 Task: Look for vegan products in the category "Minerals".
Action: Mouse pressed left at (31, 94)
Screenshot: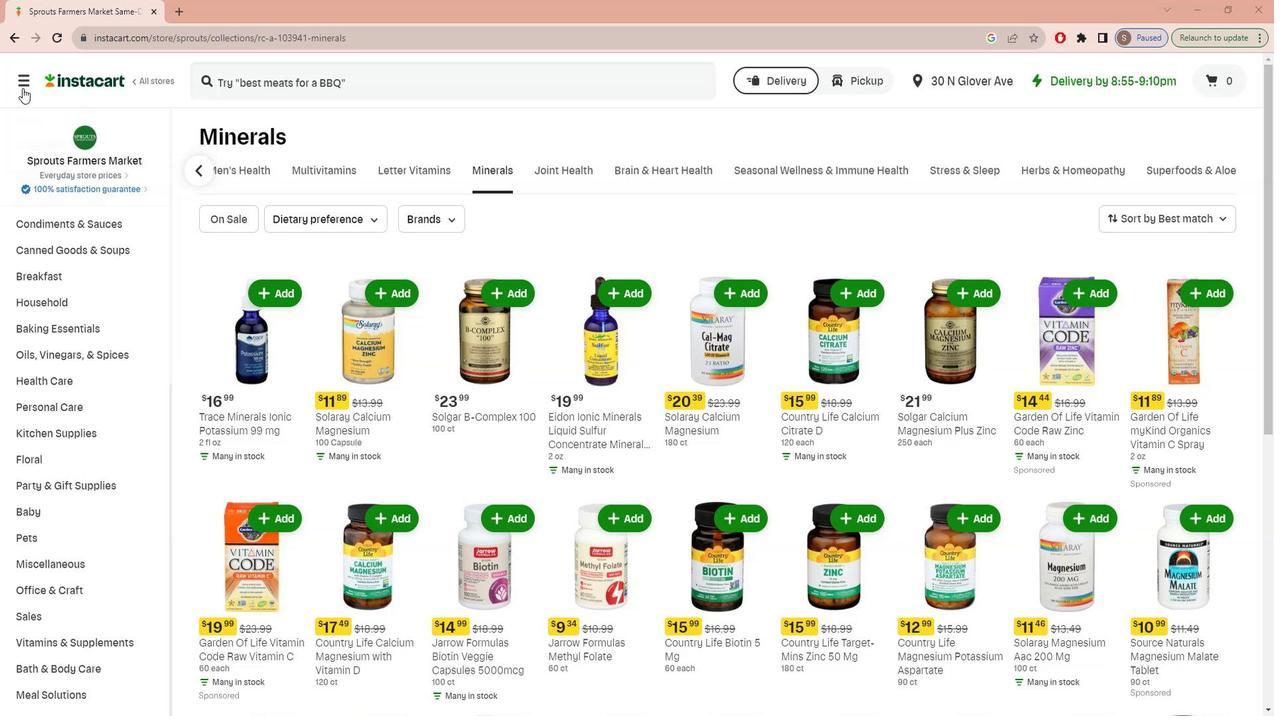 
Action: Mouse moved to (37, 177)
Screenshot: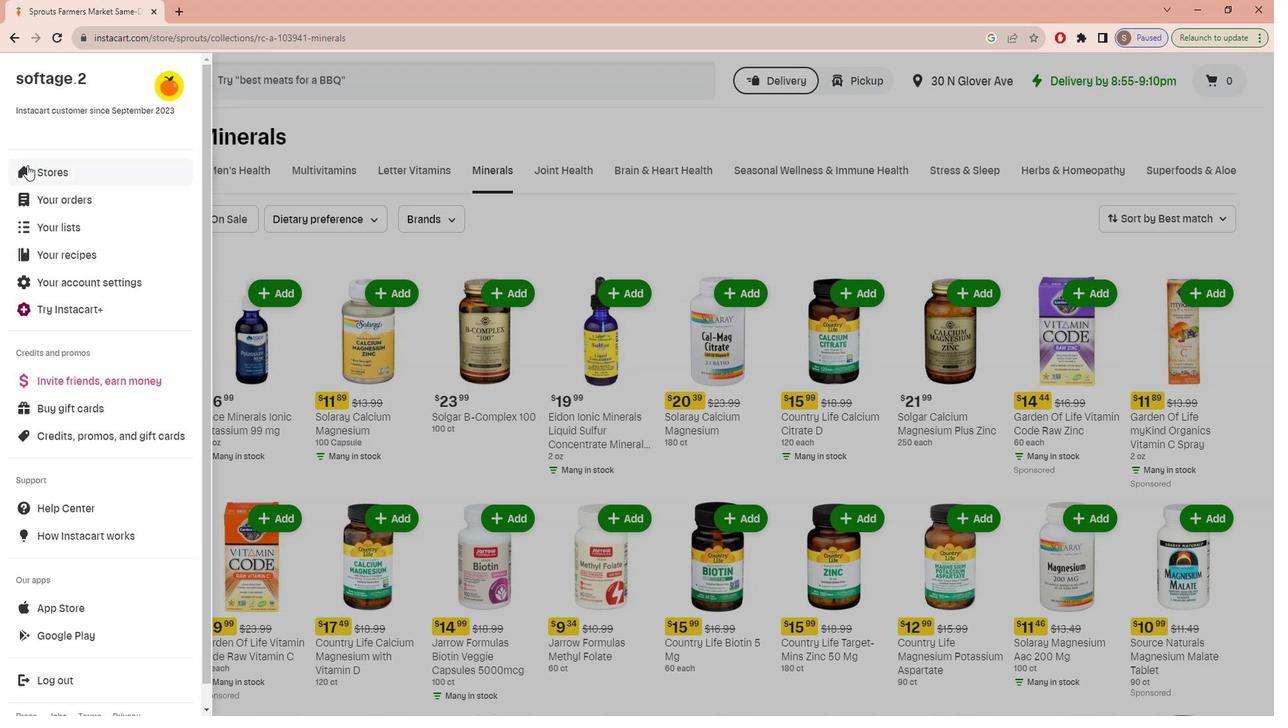 
Action: Mouse pressed left at (37, 177)
Screenshot: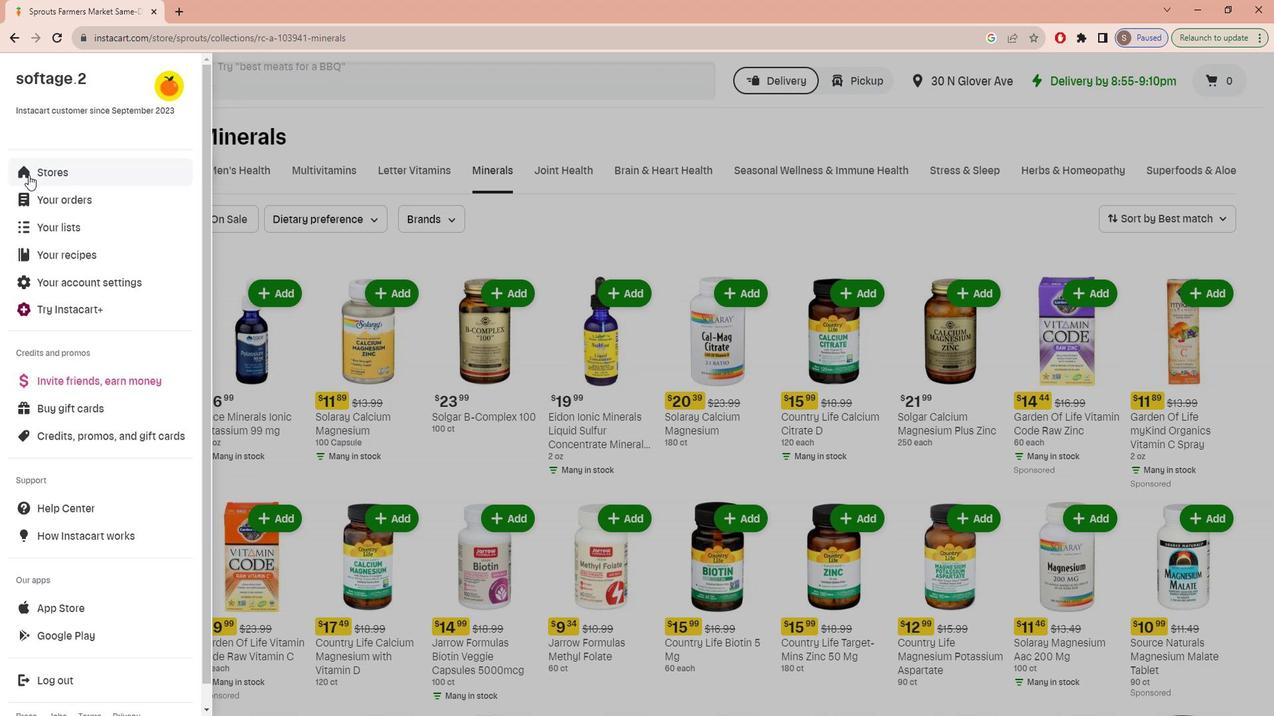 
Action: Mouse moved to (303, 144)
Screenshot: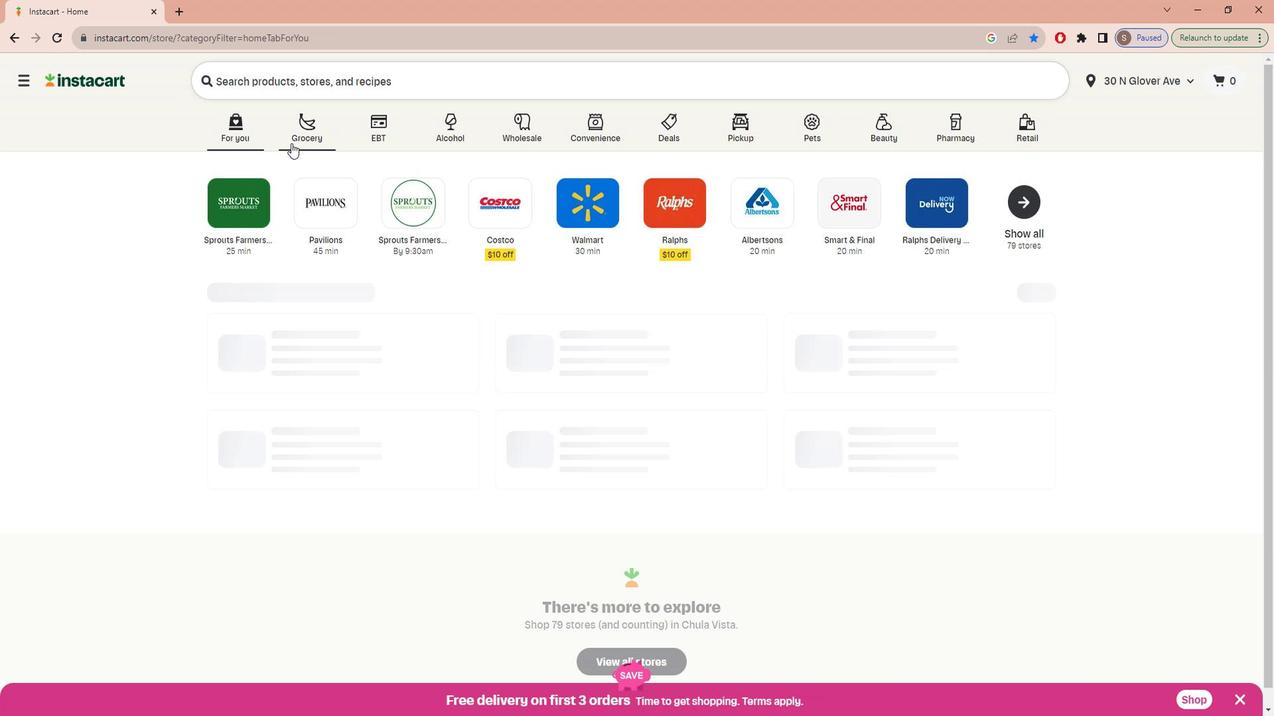 
Action: Mouse pressed left at (303, 144)
Screenshot: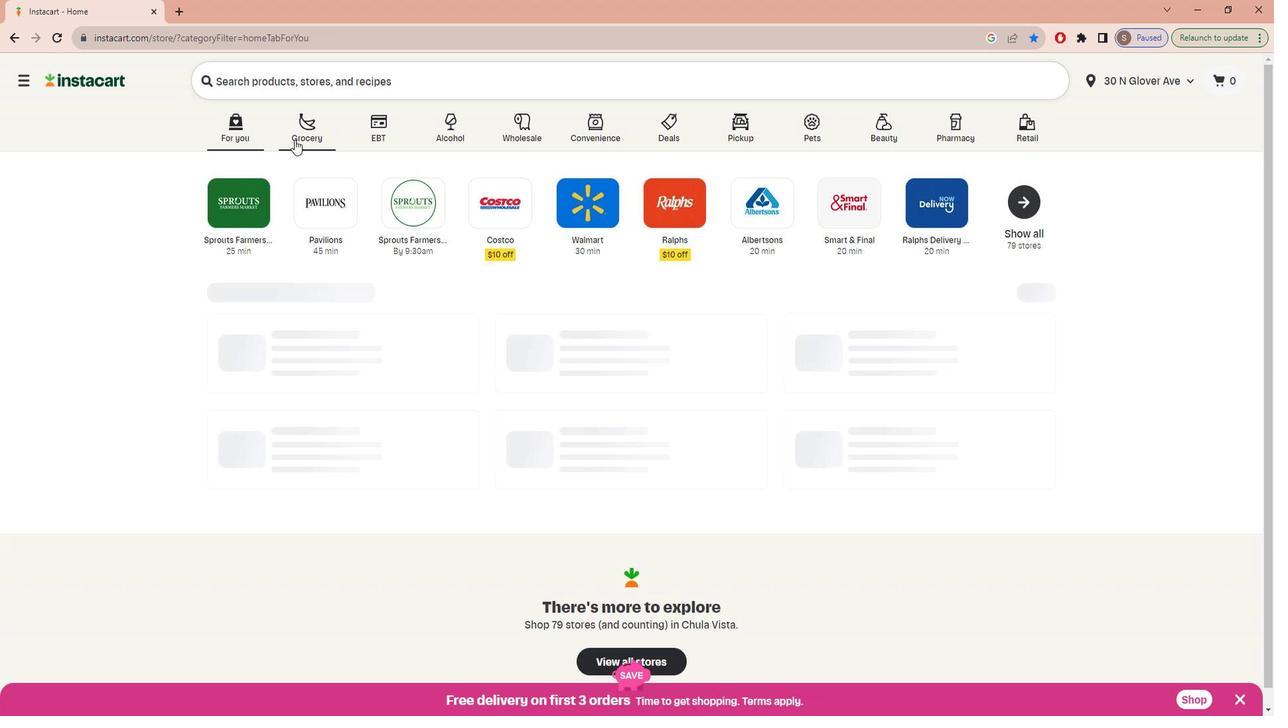 
Action: Mouse moved to (331, 376)
Screenshot: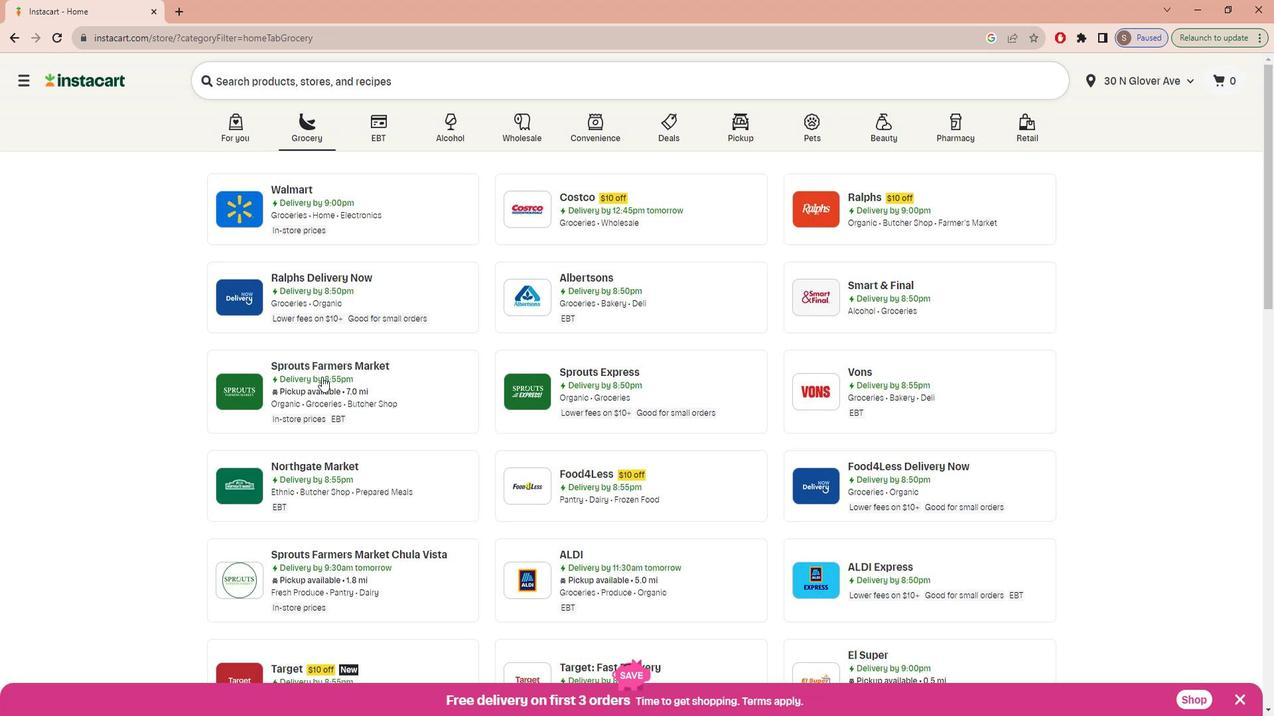 
Action: Mouse pressed left at (331, 376)
Screenshot: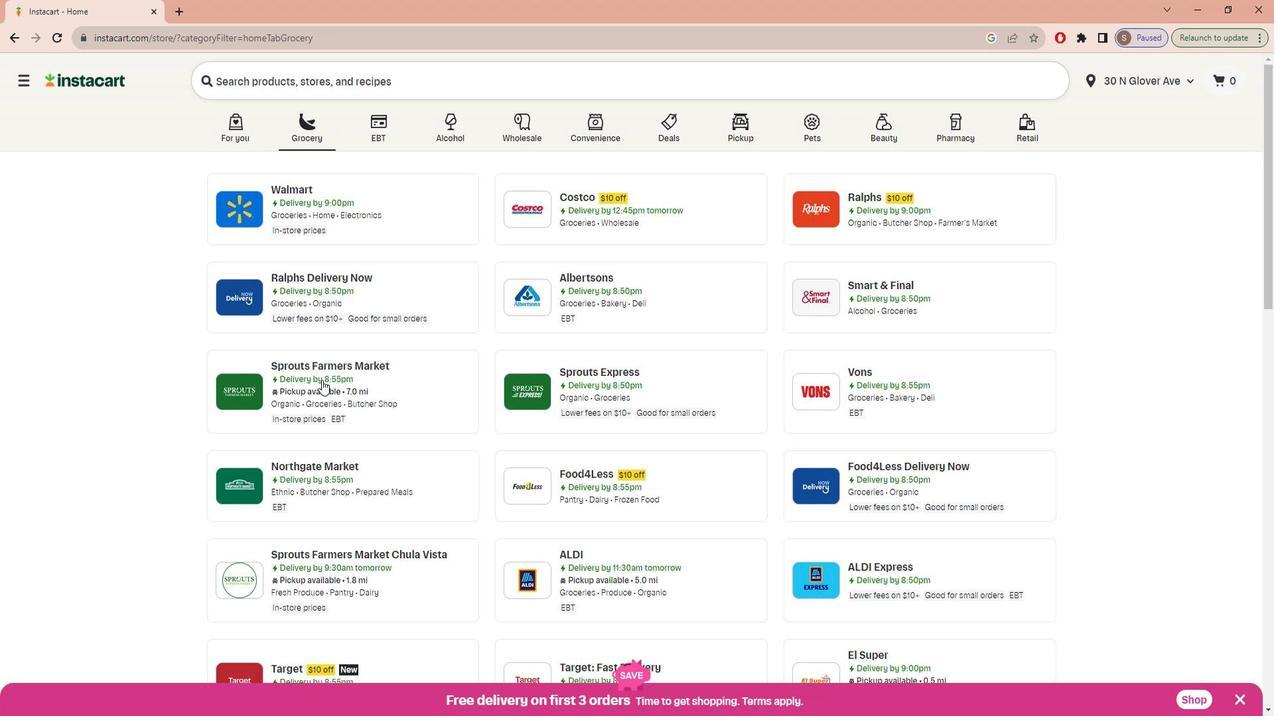 
Action: Mouse moved to (98, 609)
Screenshot: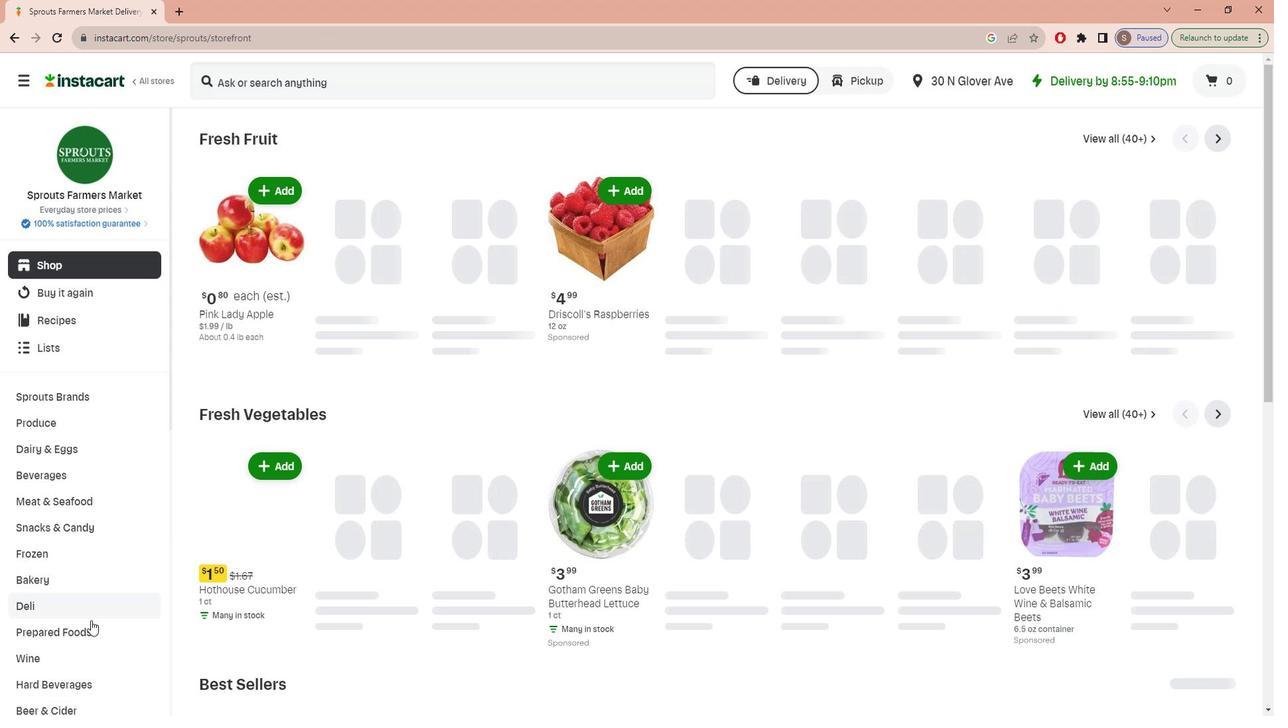 
Action: Mouse scrolled (98, 608) with delta (0, 0)
Screenshot: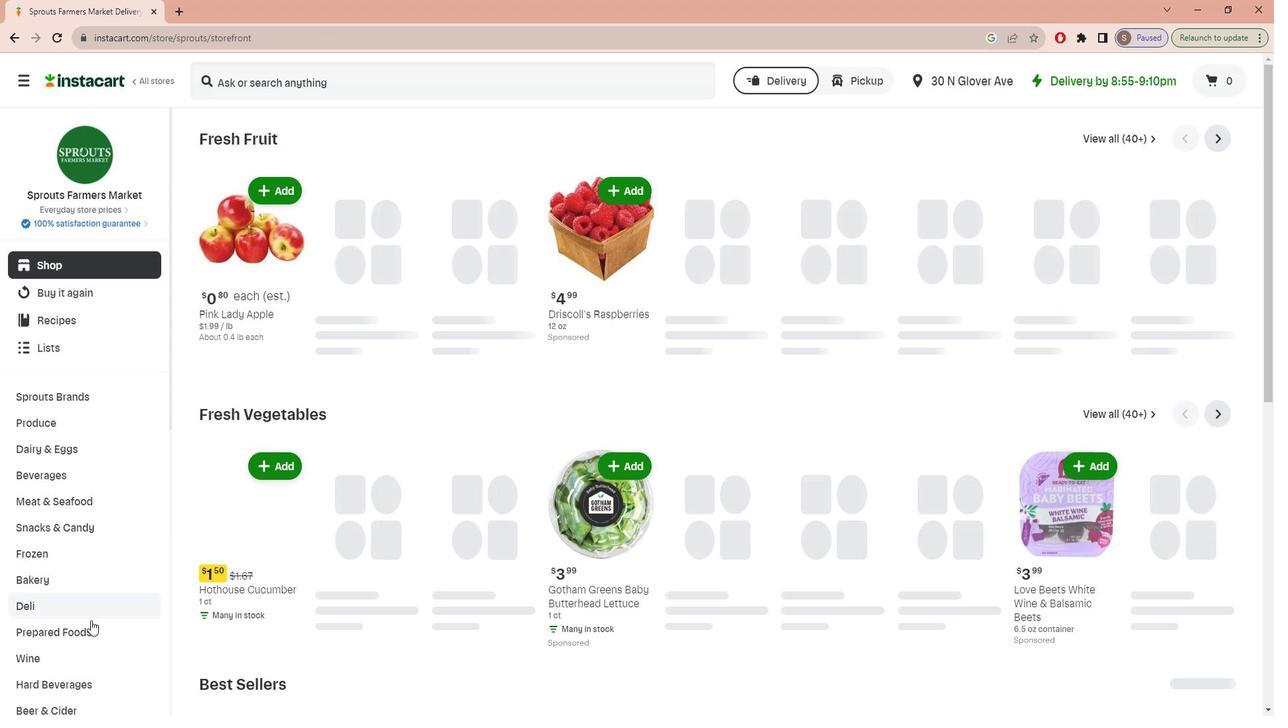 
Action: Mouse scrolled (98, 608) with delta (0, 0)
Screenshot: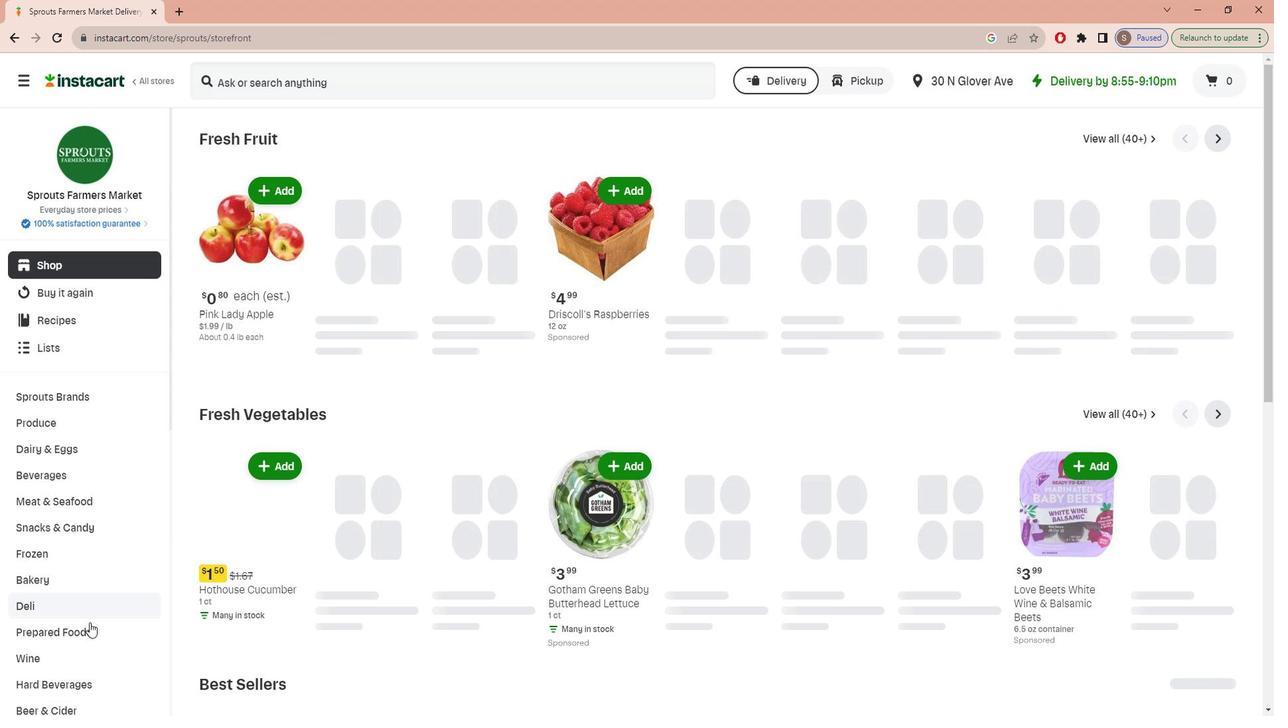 
Action: Mouse scrolled (98, 608) with delta (0, 0)
Screenshot: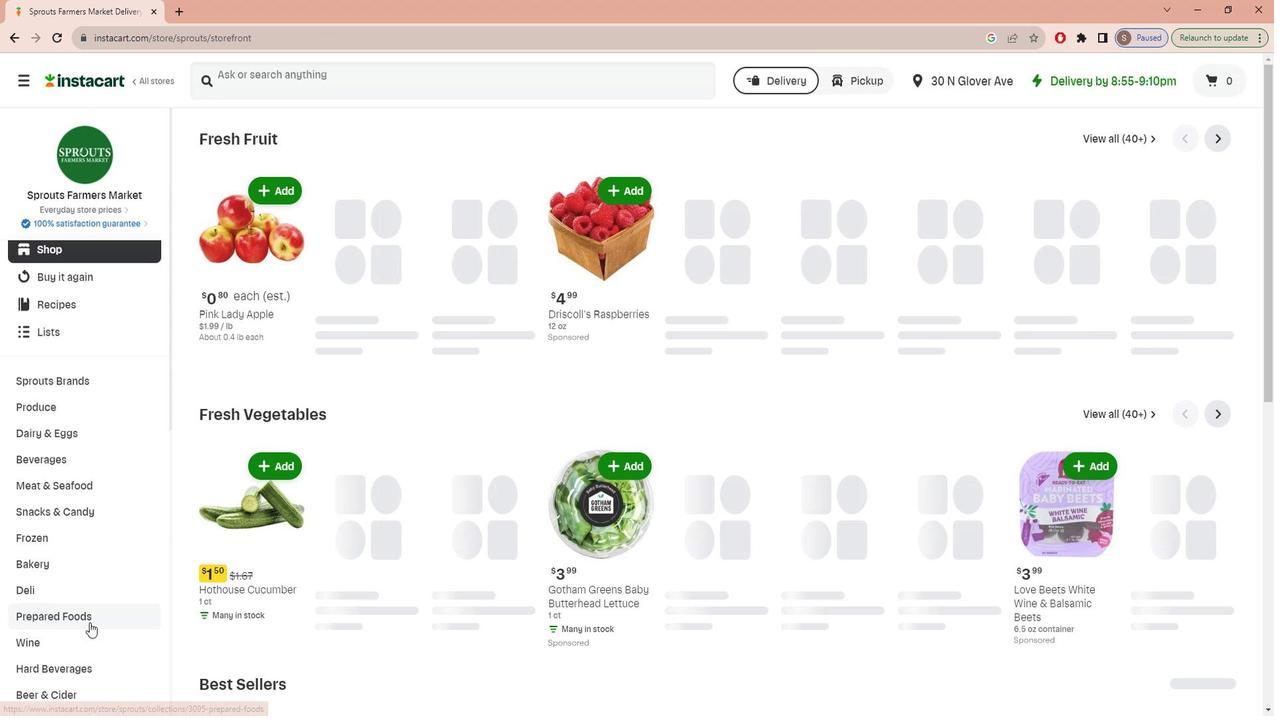 
Action: Mouse scrolled (98, 608) with delta (0, 0)
Screenshot: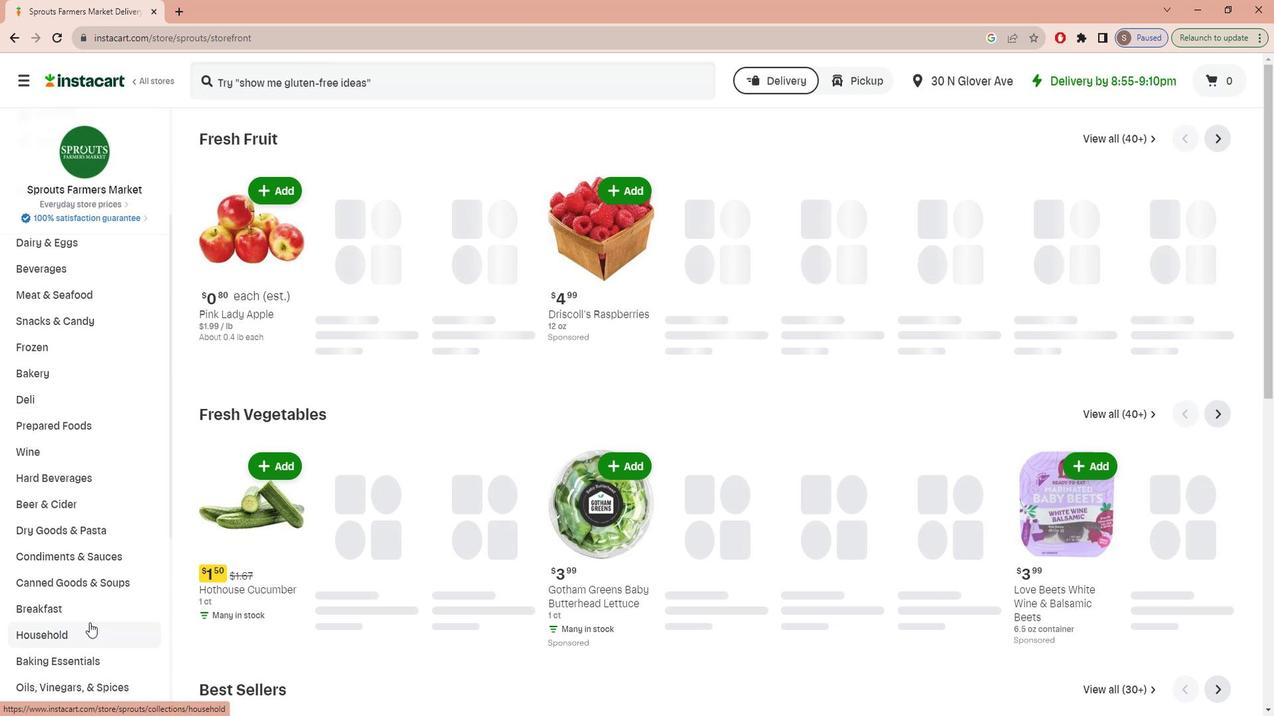 
Action: Mouse scrolled (98, 608) with delta (0, 0)
Screenshot: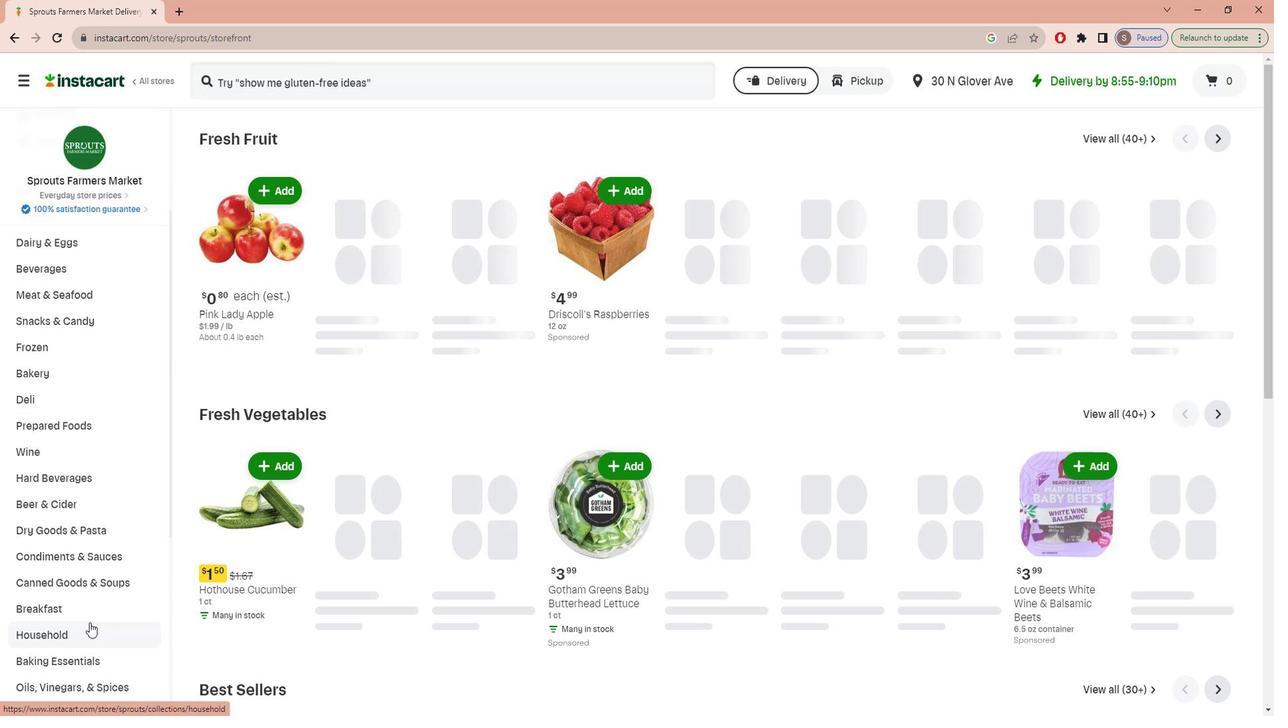
Action: Mouse scrolled (98, 608) with delta (0, 0)
Screenshot: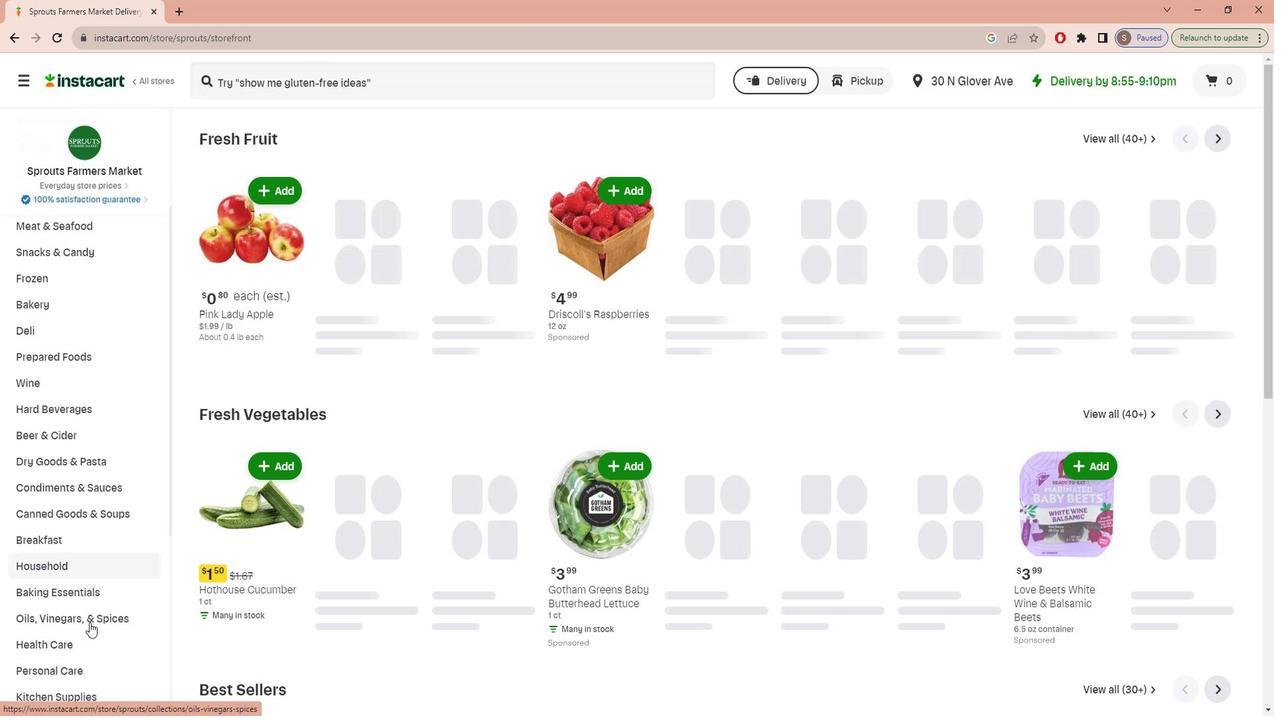 
Action: Mouse scrolled (98, 608) with delta (0, 0)
Screenshot: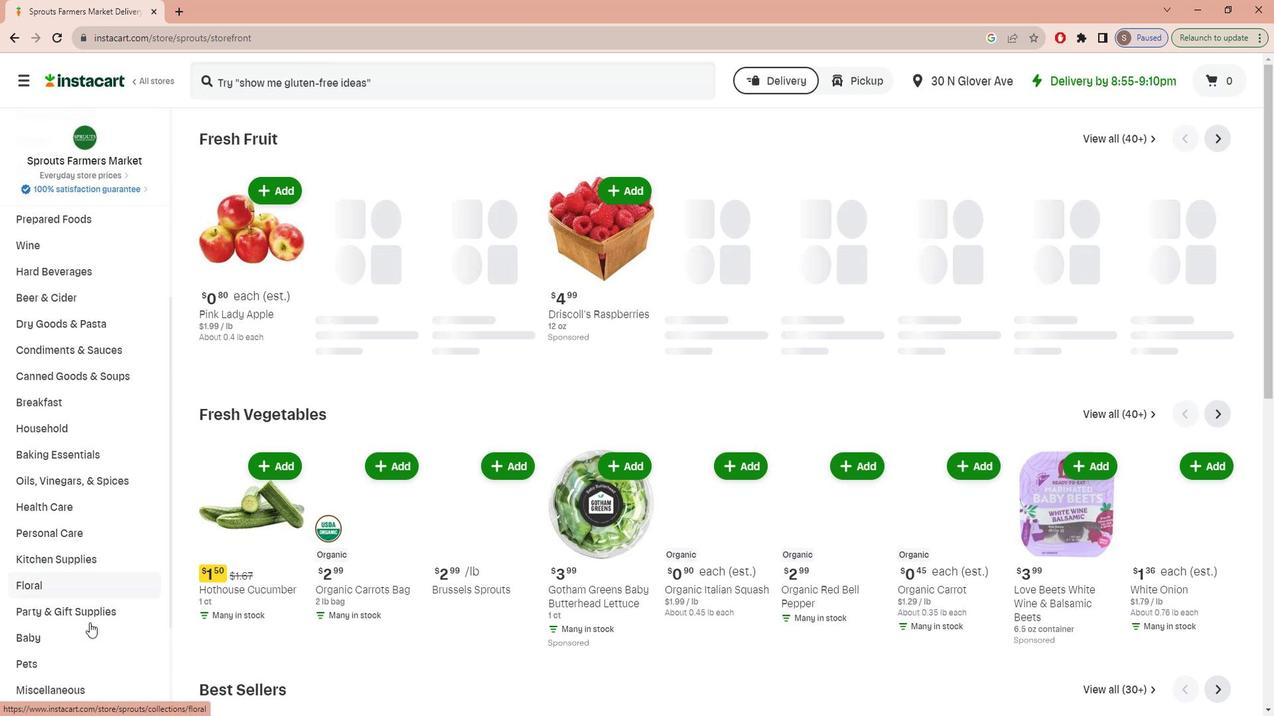 
Action: Mouse scrolled (98, 608) with delta (0, 0)
Screenshot: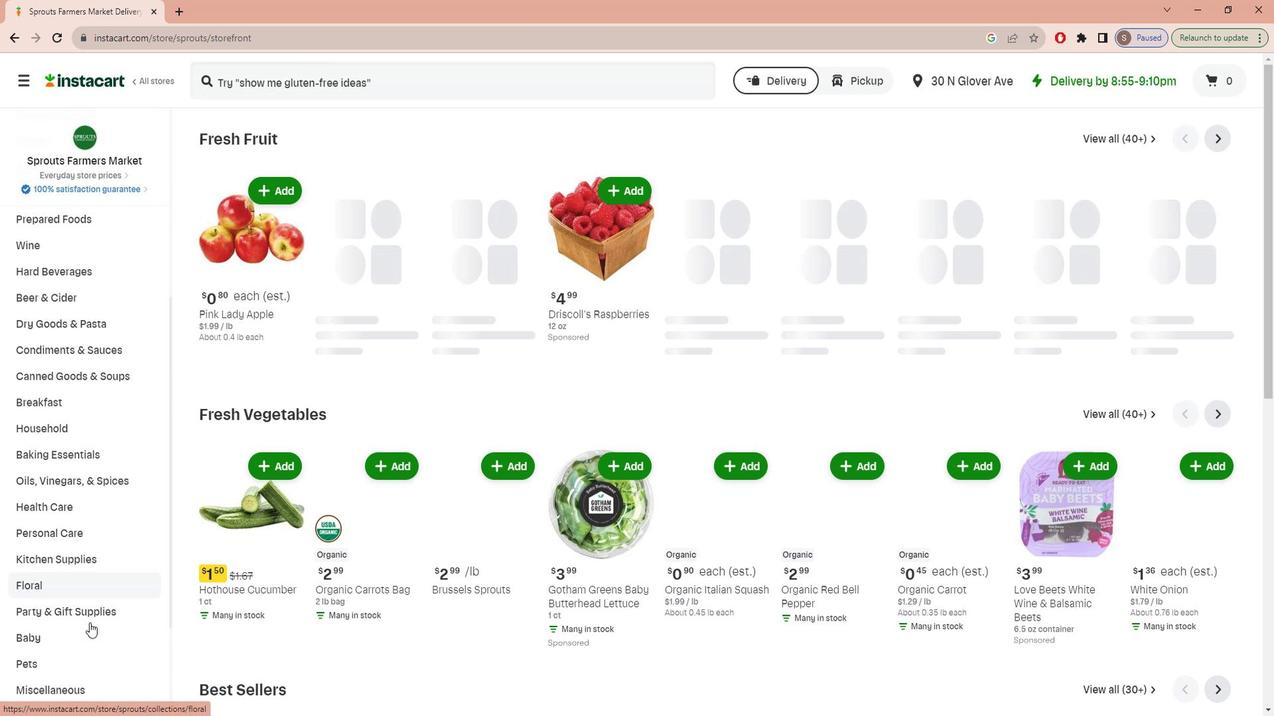 
Action: Mouse moved to (98, 625)
Screenshot: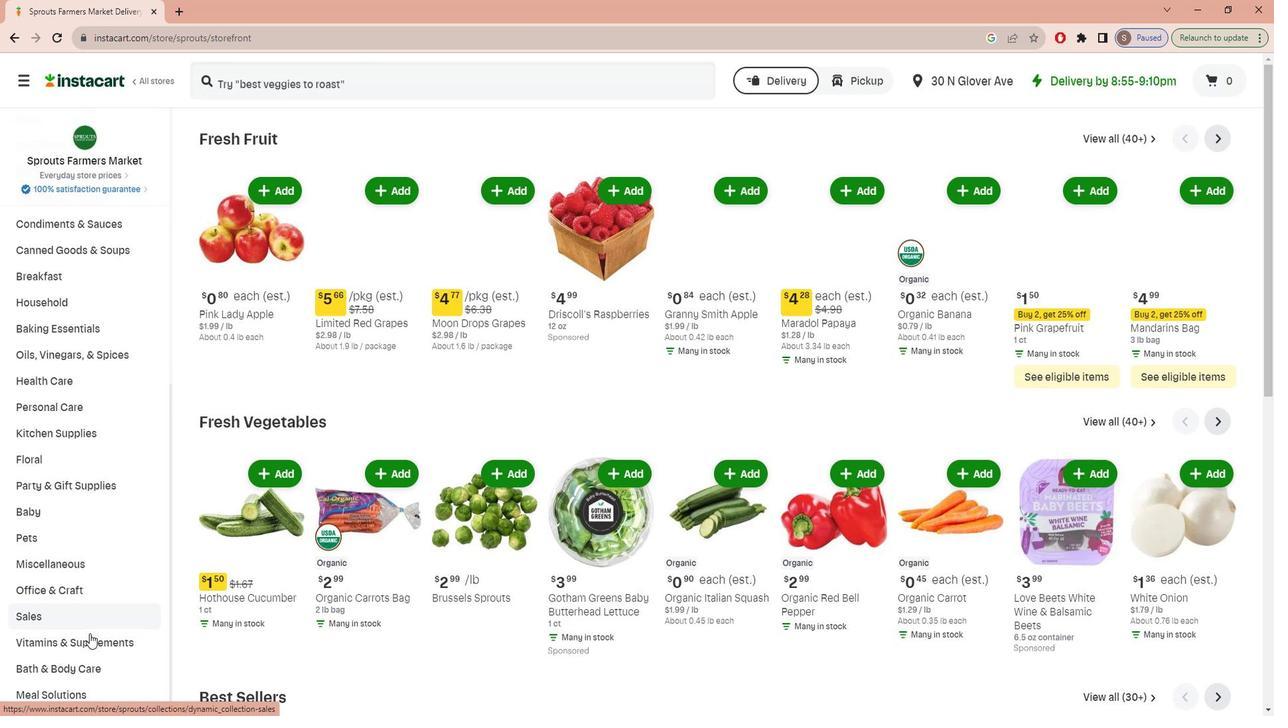 
Action: Mouse pressed left at (98, 625)
Screenshot: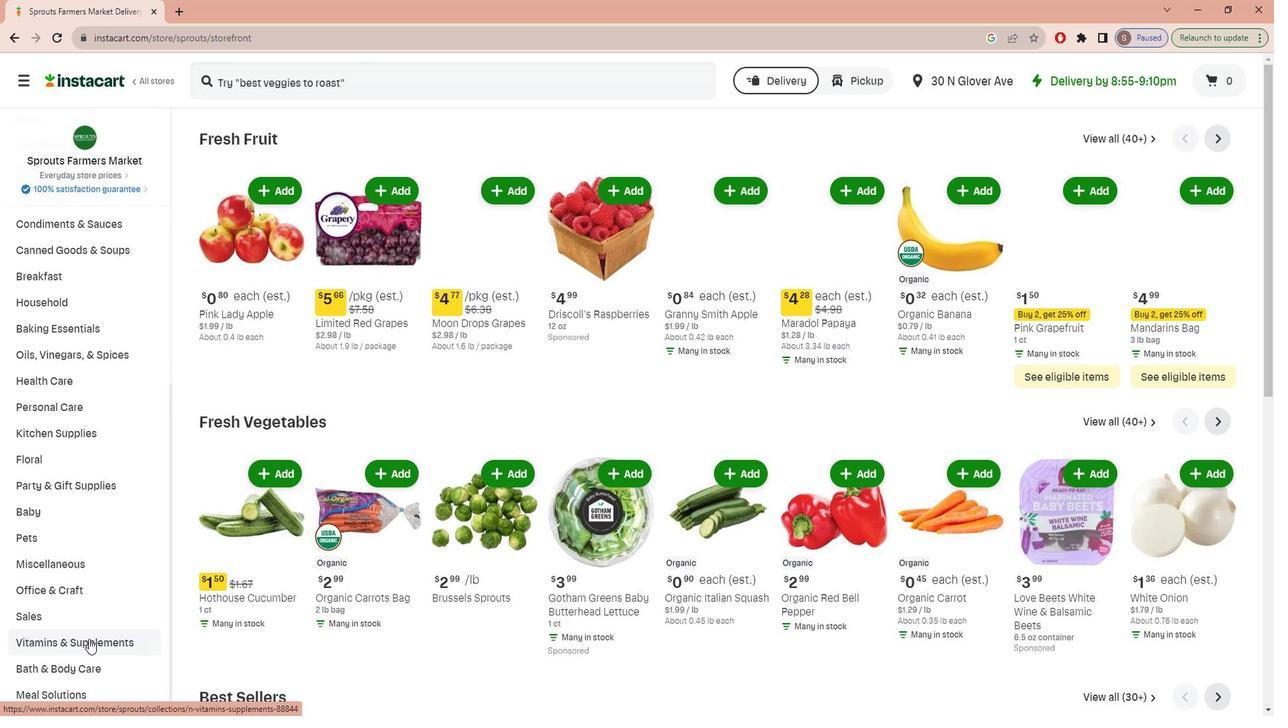 
Action: Mouse moved to (1253, 173)
Screenshot: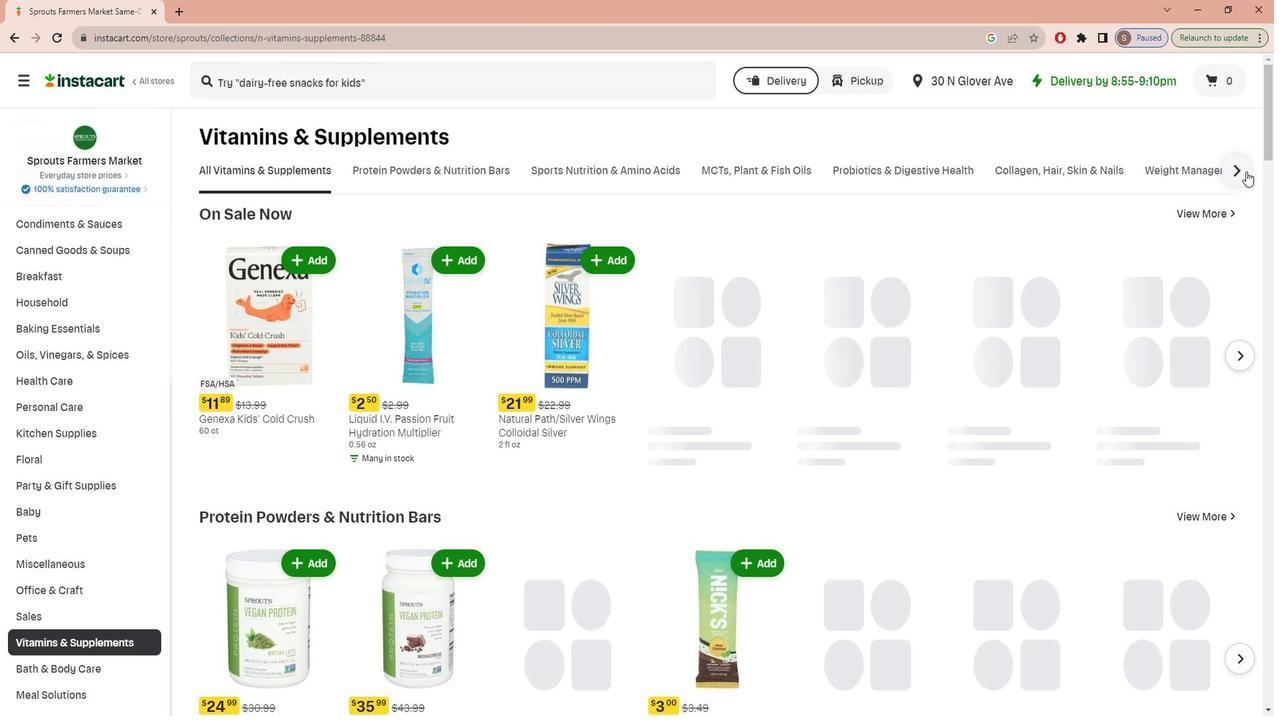 
Action: Mouse pressed left at (1253, 173)
Screenshot: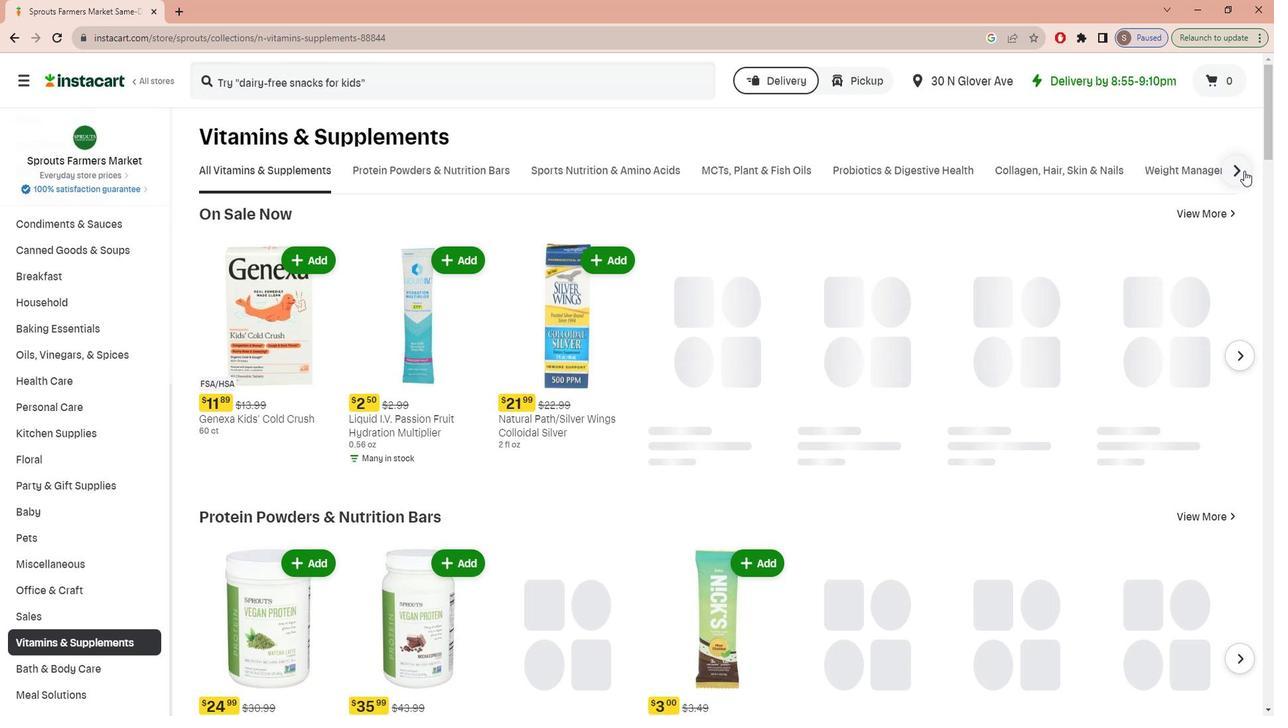 
Action: Mouse moved to (922, 177)
Screenshot: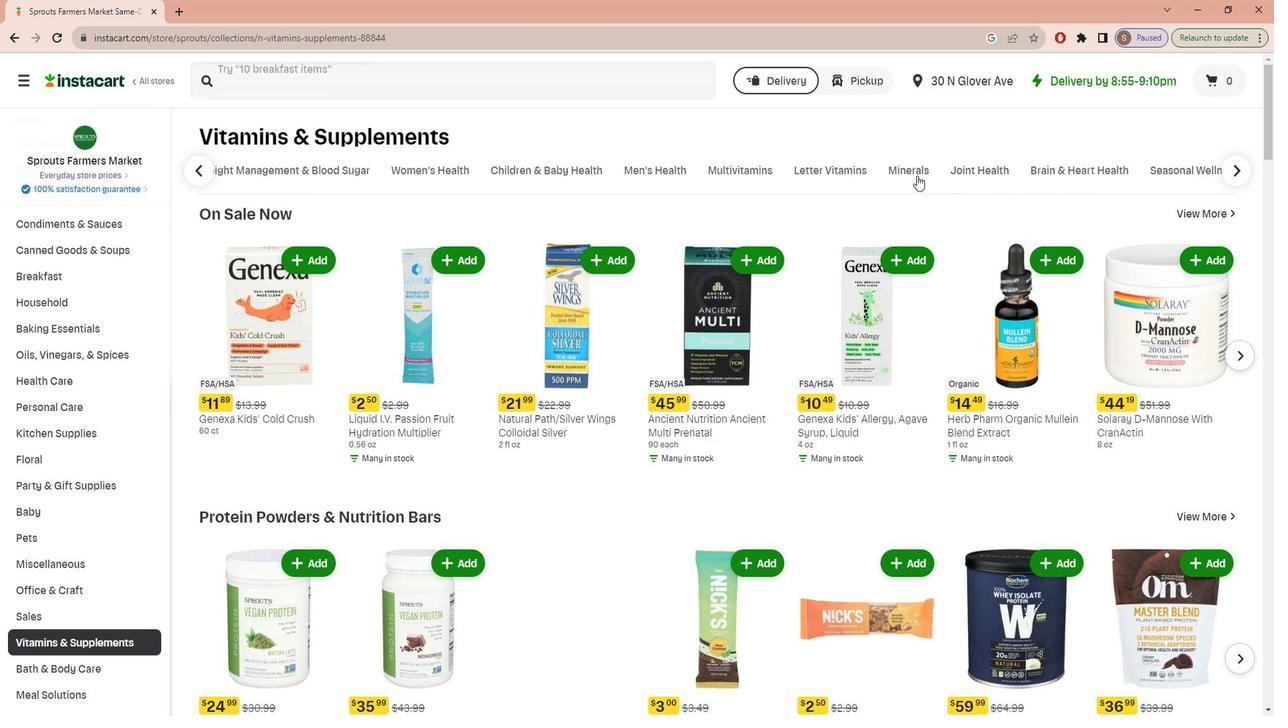
Action: Mouse pressed left at (922, 177)
Screenshot: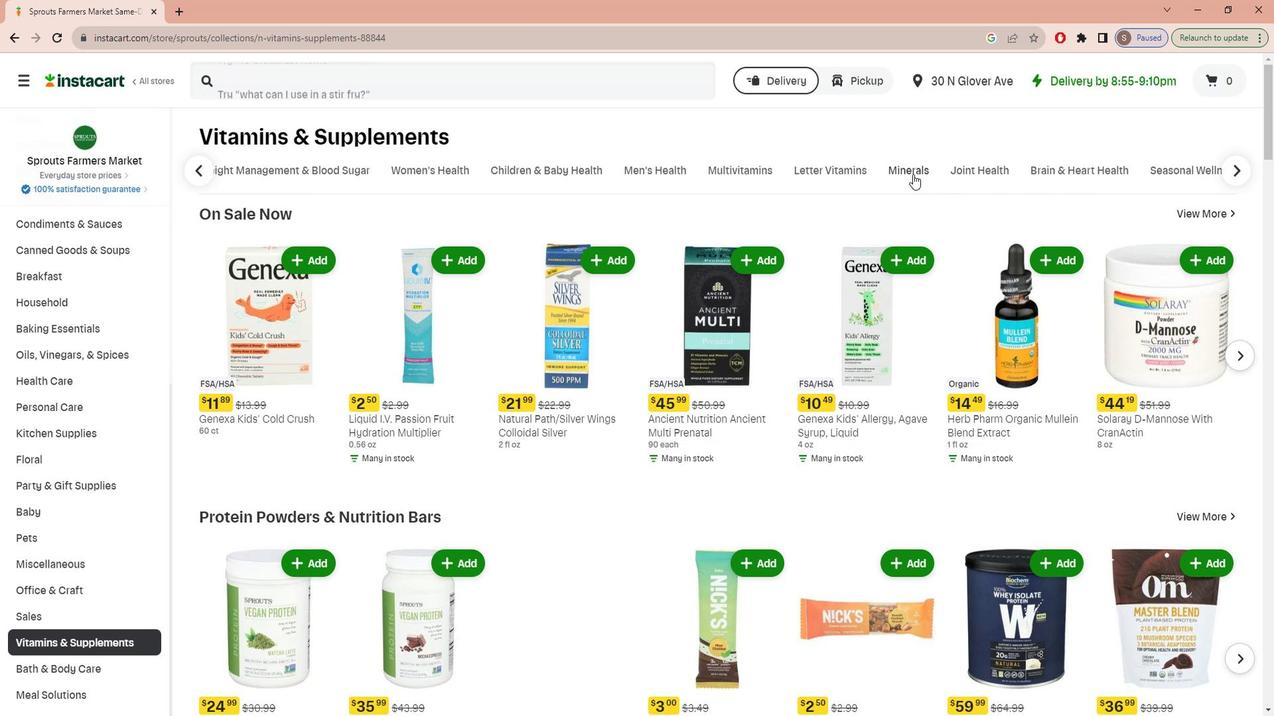 
Action: Mouse moved to (331, 222)
Screenshot: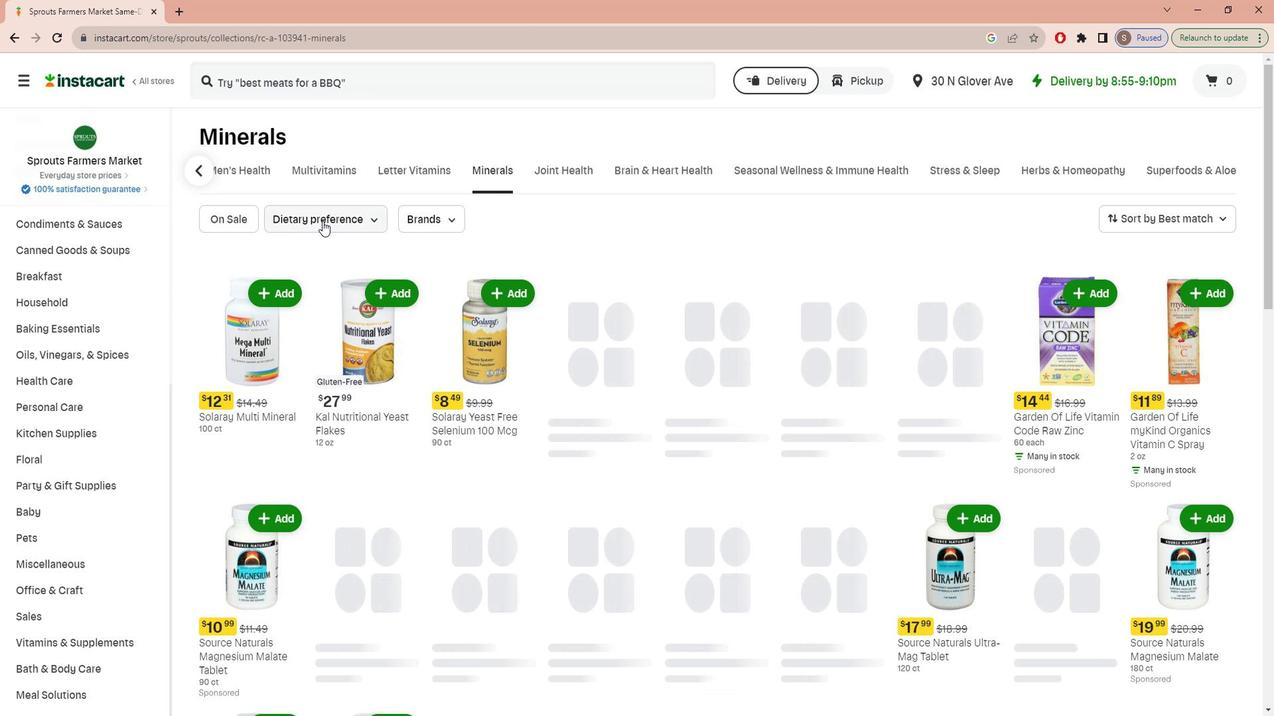 
Action: Mouse pressed left at (331, 222)
Screenshot: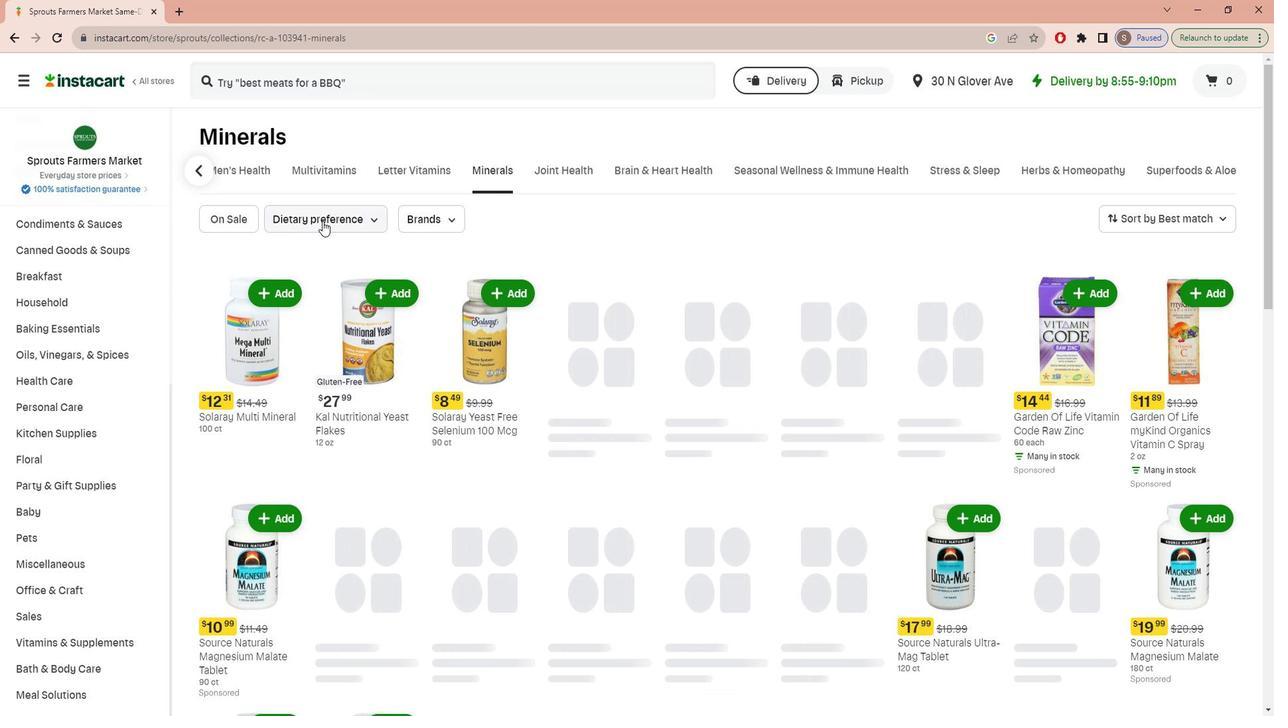 
Action: Mouse moved to (331, 222)
Screenshot: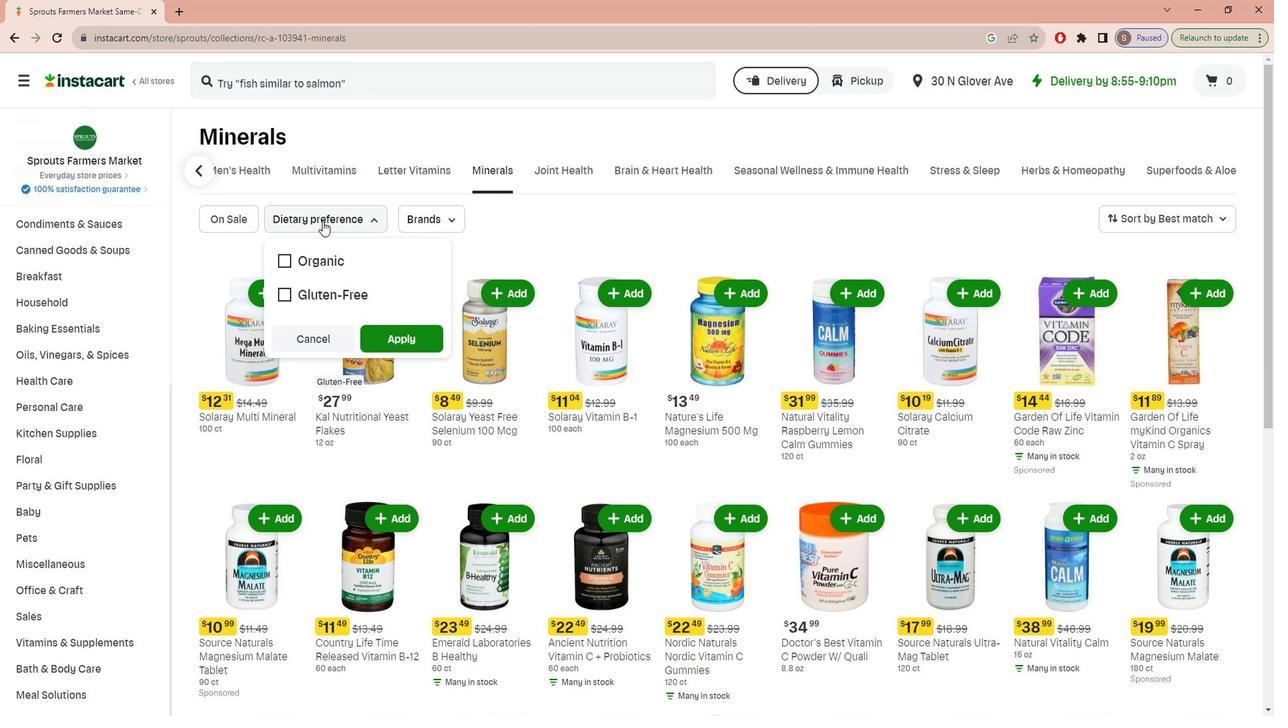 
